 Task: Use Memorial Effect in this video Movie B.mp4
Action: Mouse moved to (311, 113)
Screenshot: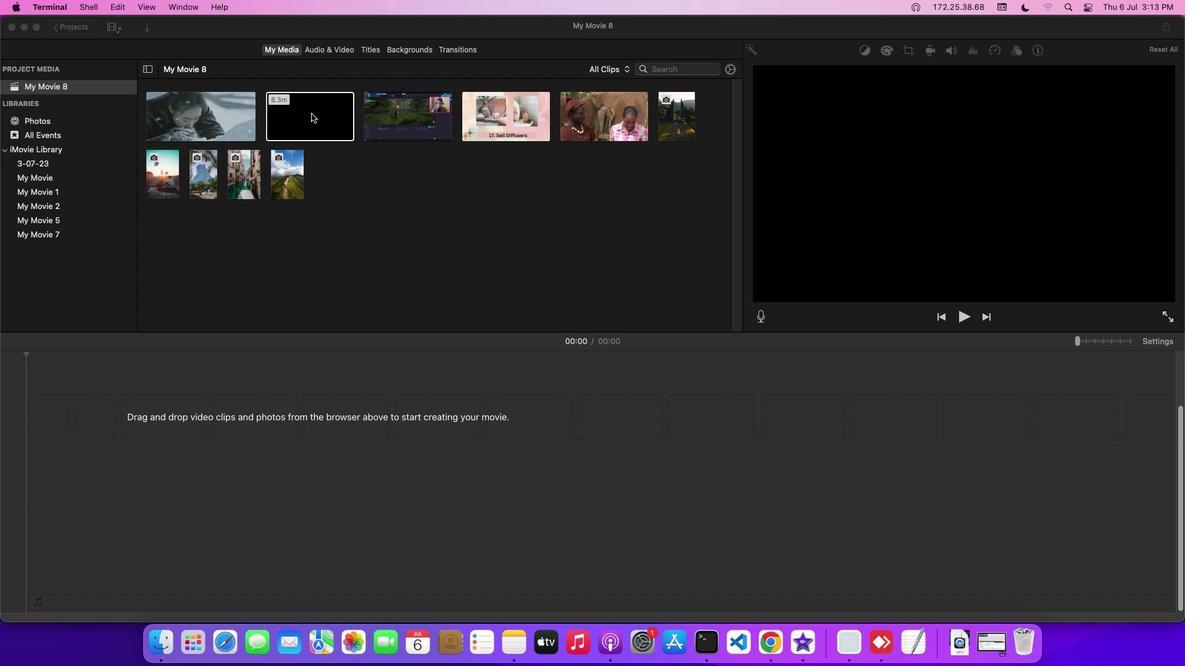 
Action: Mouse pressed left at (311, 113)
Screenshot: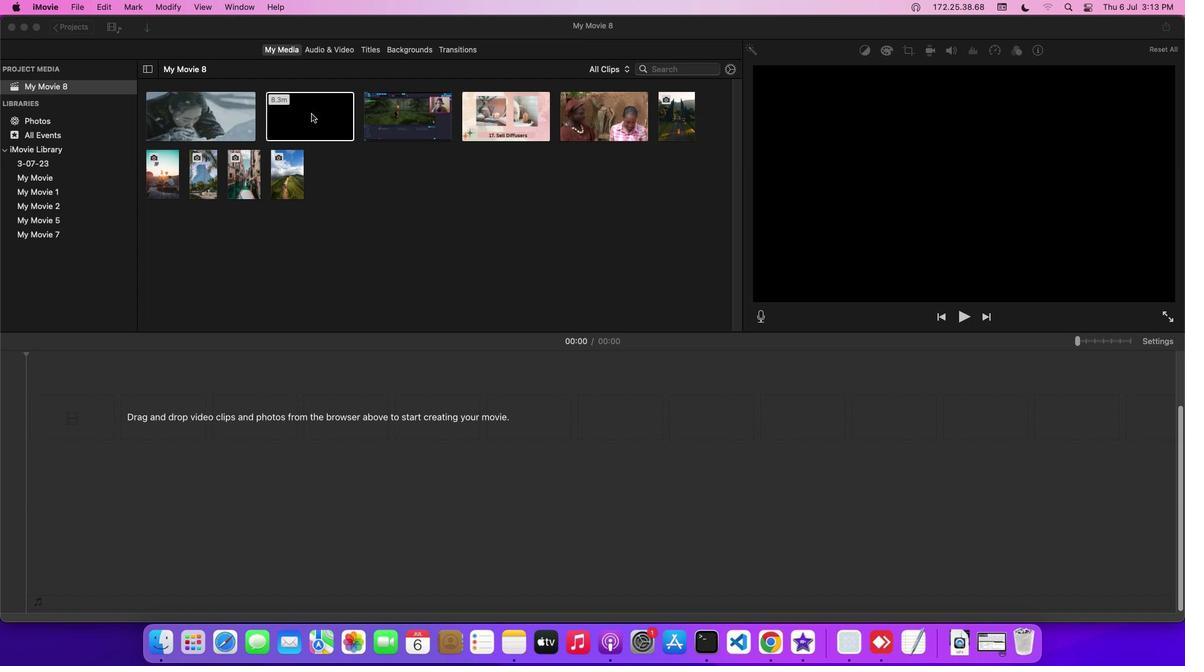 
Action: Mouse moved to (316, 50)
Screenshot: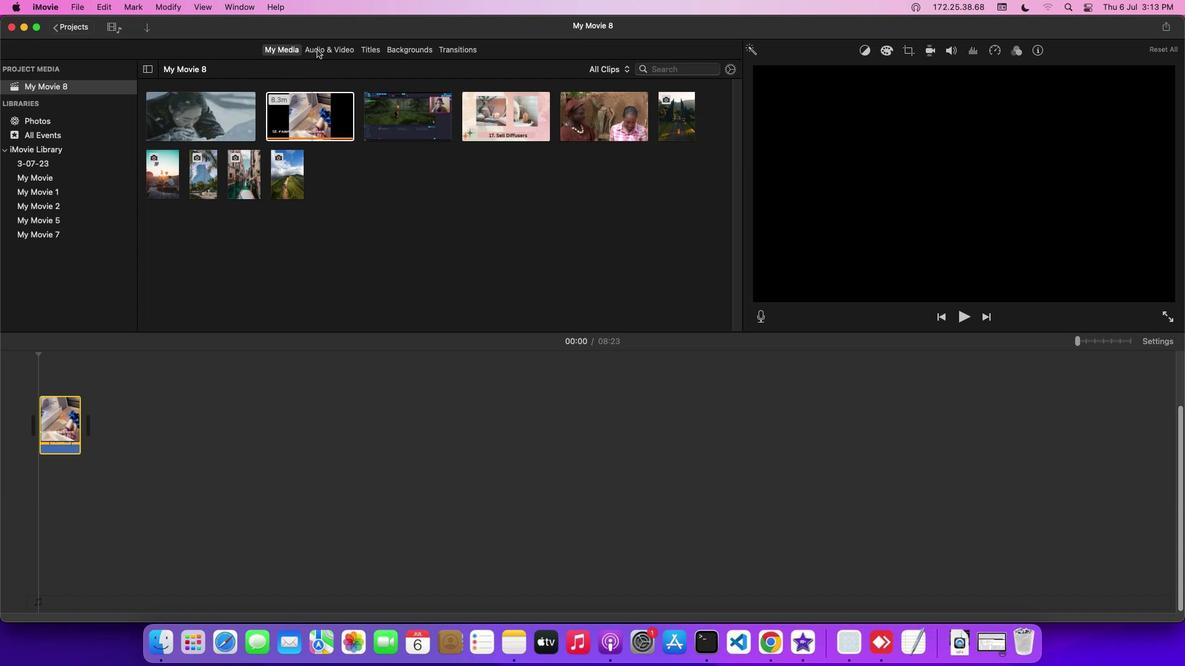 
Action: Mouse pressed left at (316, 50)
Screenshot: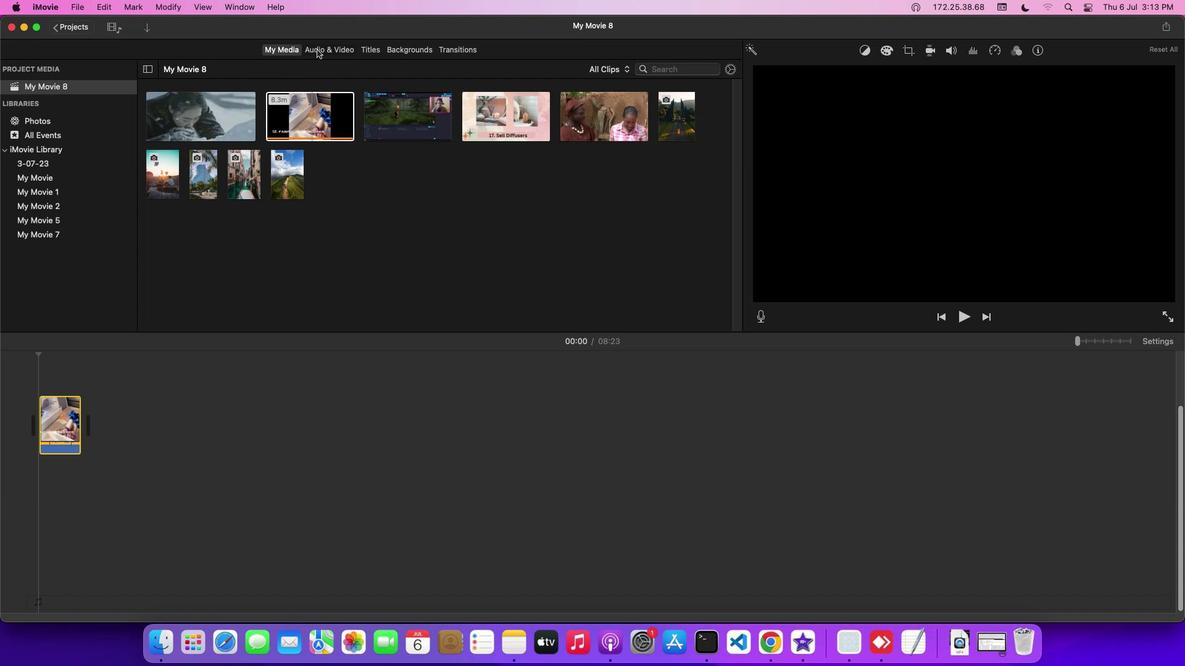 
Action: Mouse moved to (97, 114)
Screenshot: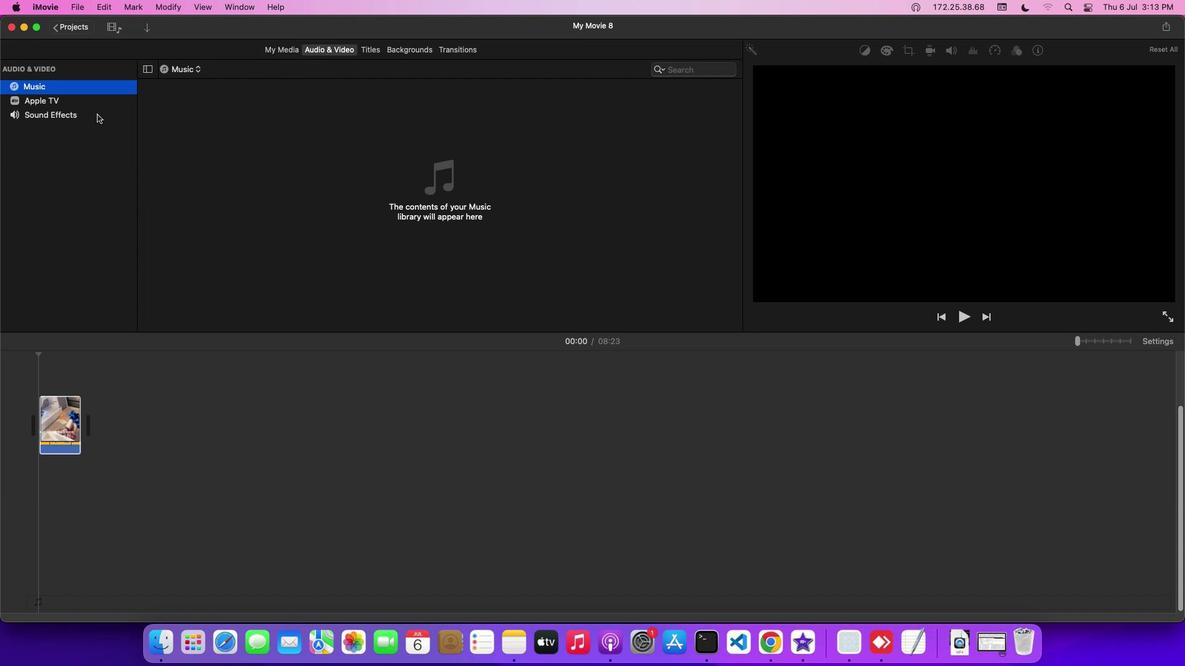 
Action: Mouse pressed left at (97, 114)
Screenshot: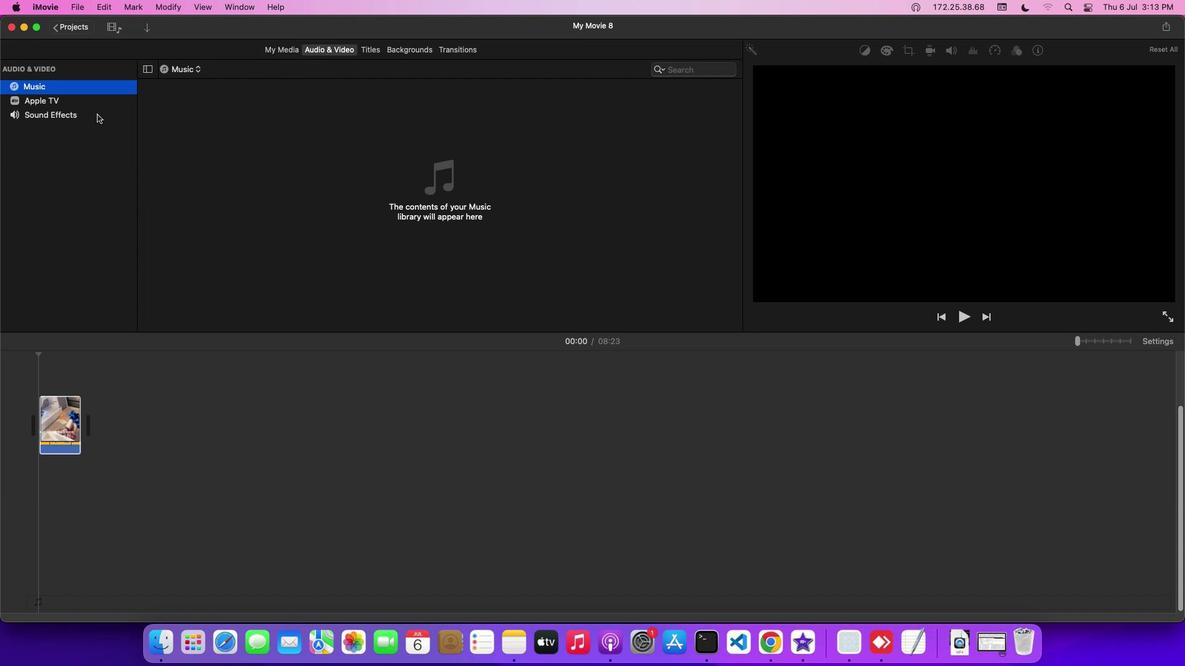 
Action: Mouse moved to (203, 234)
Screenshot: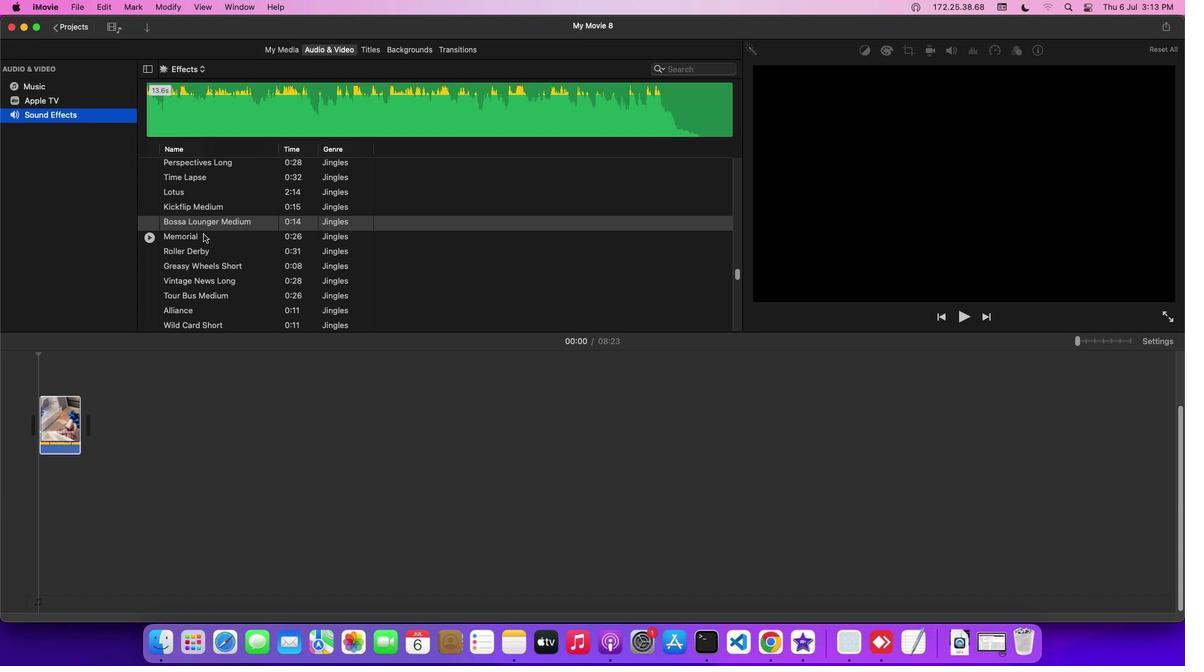 
Action: Mouse pressed left at (203, 234)
Screenshot: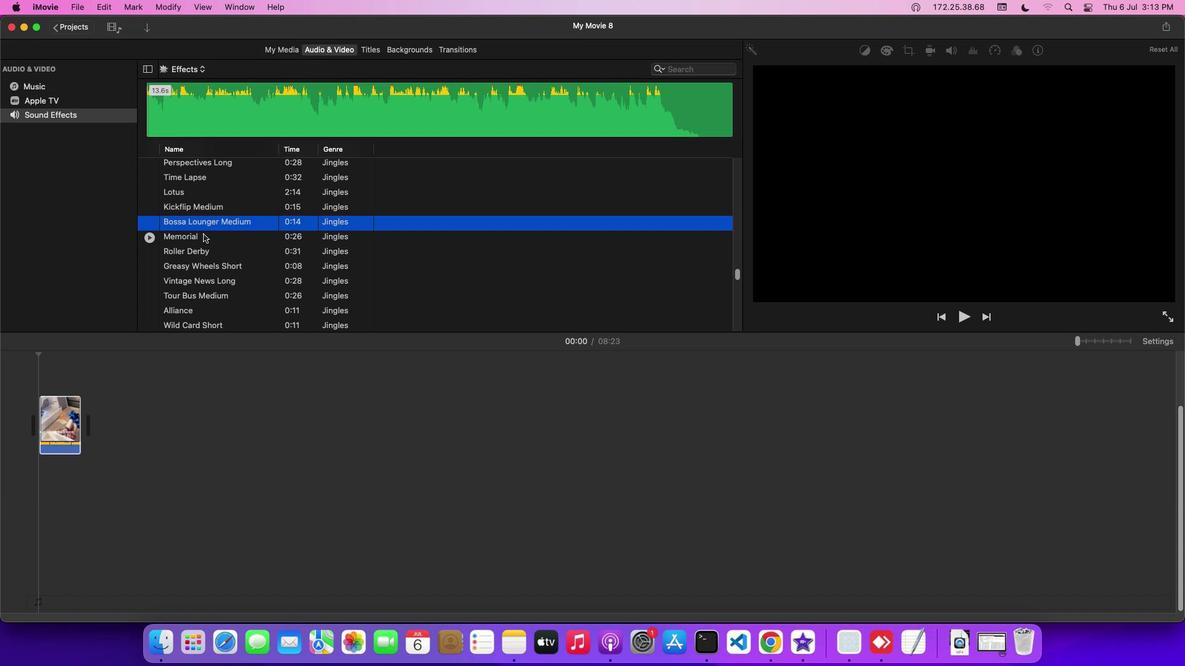 
Action: Mouse moved to (209, 252)
Screenshot: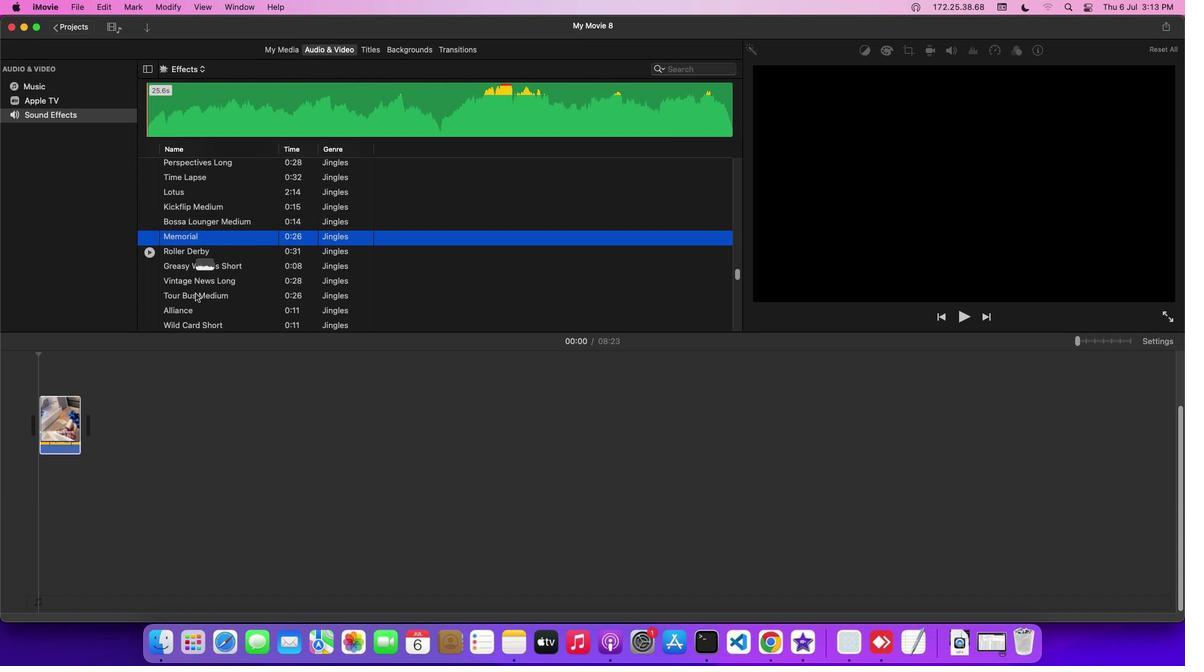 
Action: Mouse pressed left at (209, 252)
Screenshot: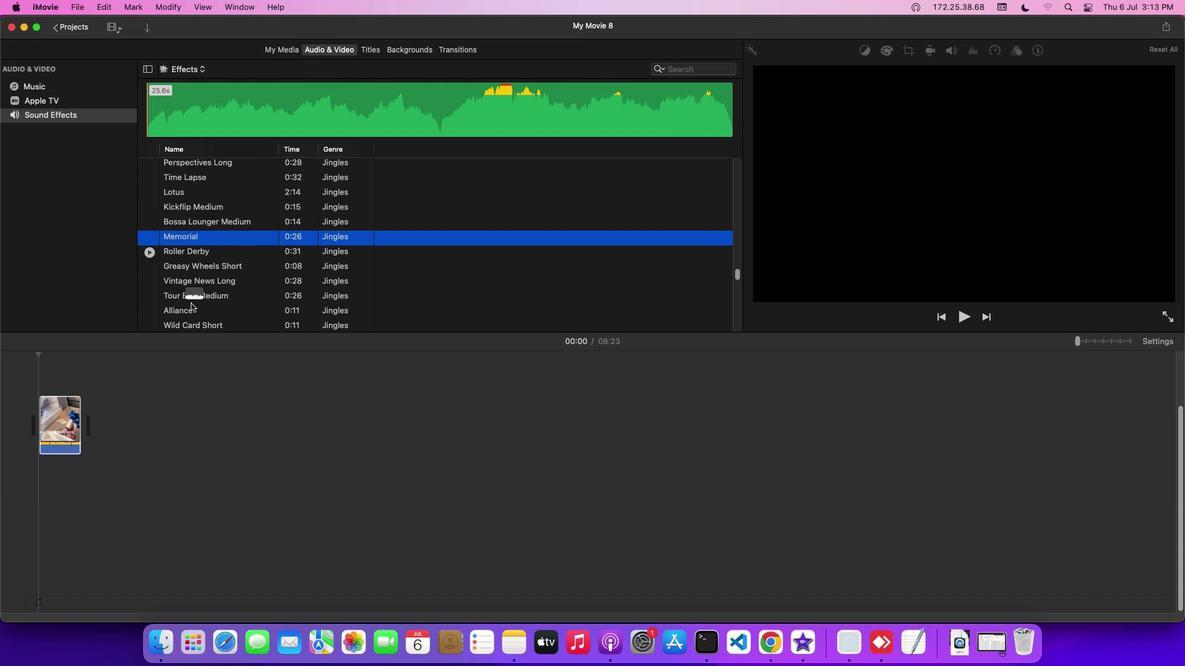 
Action: Mouse moved to (158, 443)
Screenshot: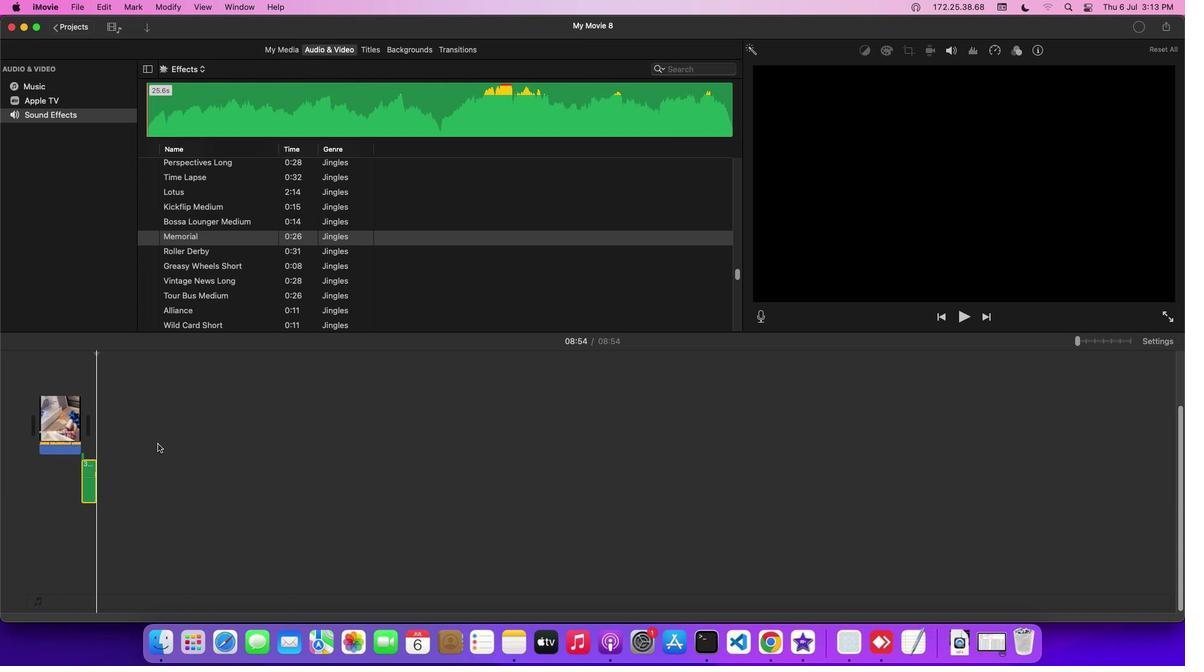 
